 Task: Select a due date automation when advanced on, 2 days before a card is due add basic with the yellow label at 11:00 AM.
Action: Mouse moved to (940, 73)
Screenshot: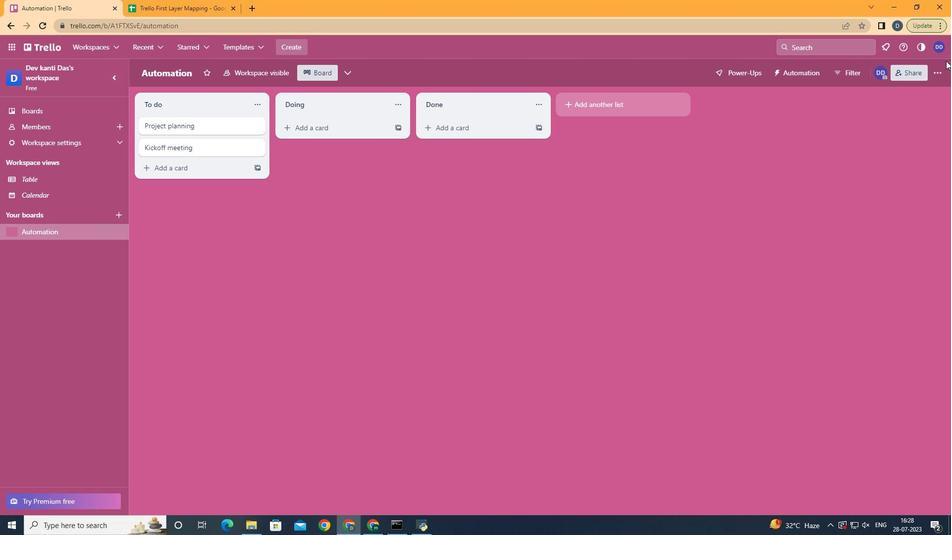 
Action: Mouse pressed left at (940, 73)
Screenshot: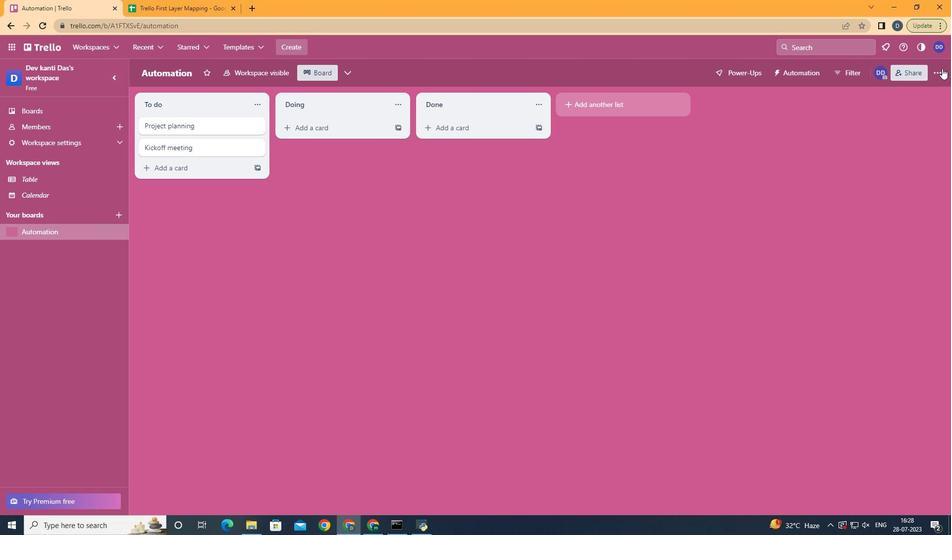 
Action: Mouse moved to (873, 220)
Screenshot: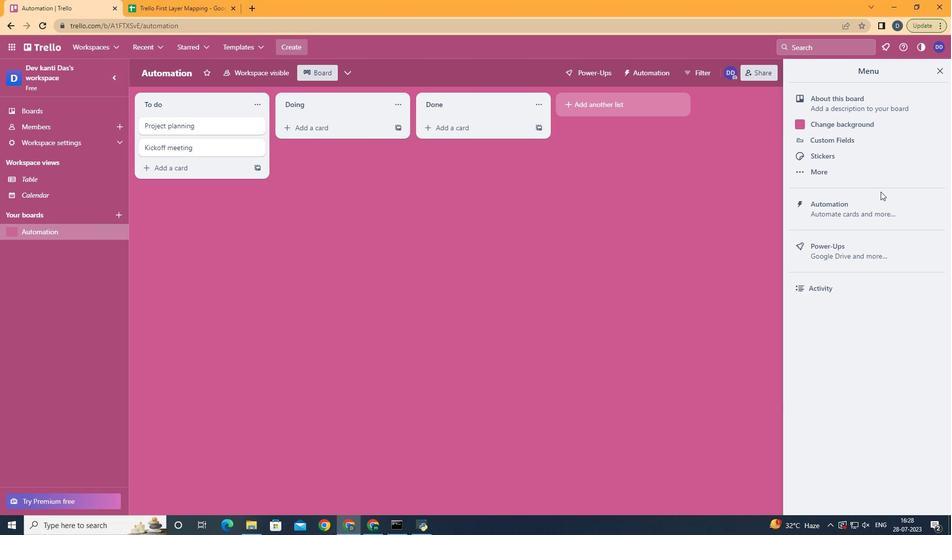 
Action: Mouse pressed left at (873, 220)
Screenshot: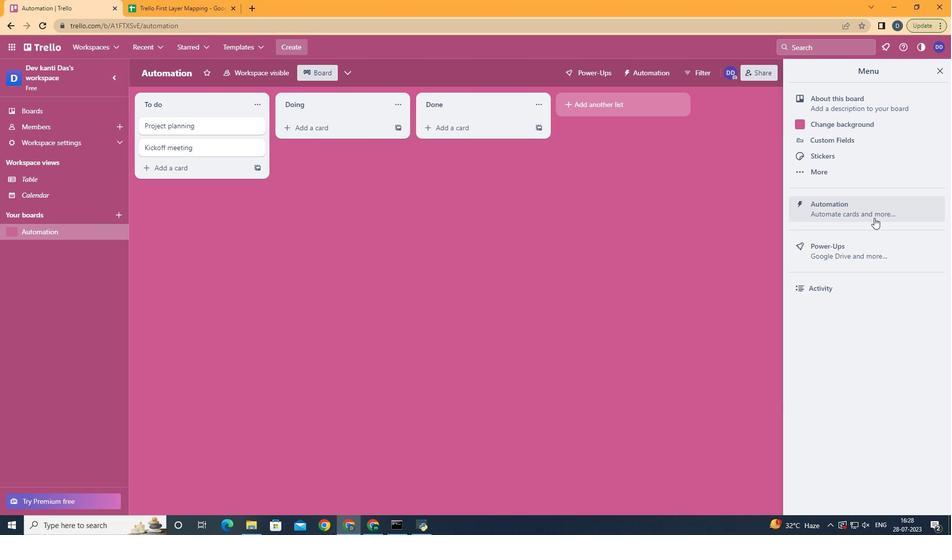 
Action: Mouse moved to (201, 205)
Screenshot: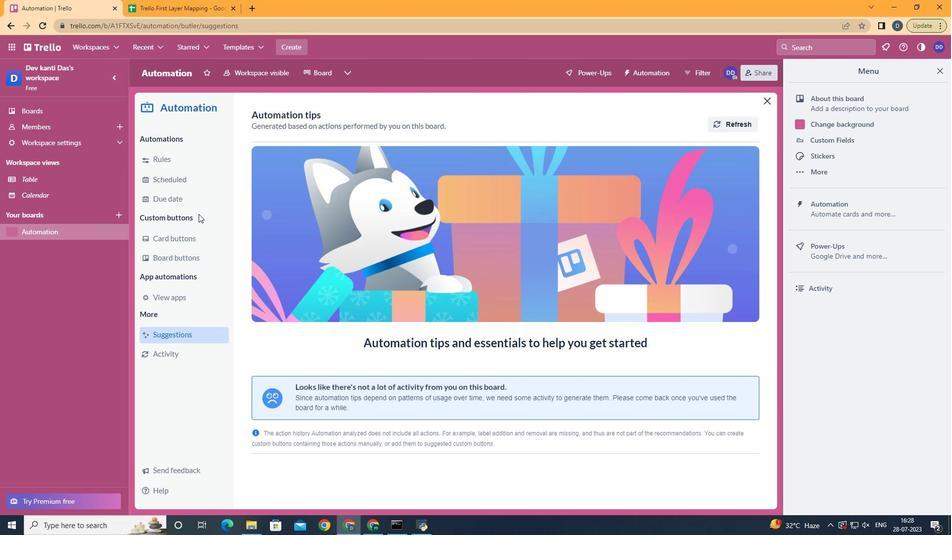 
Action: Mouse pressed left at (201, 205)
Screenshot: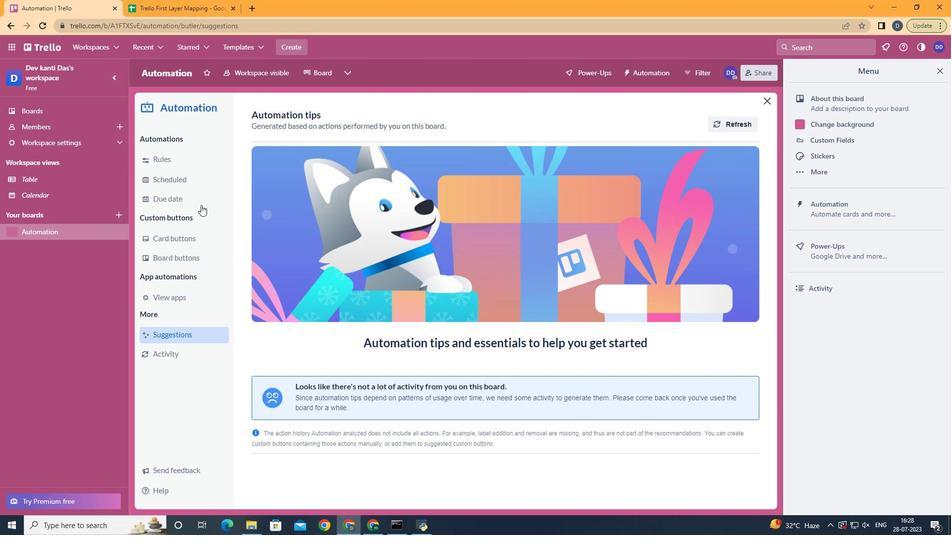 
Action: Mouse moved to (686, 125)
Screenshot: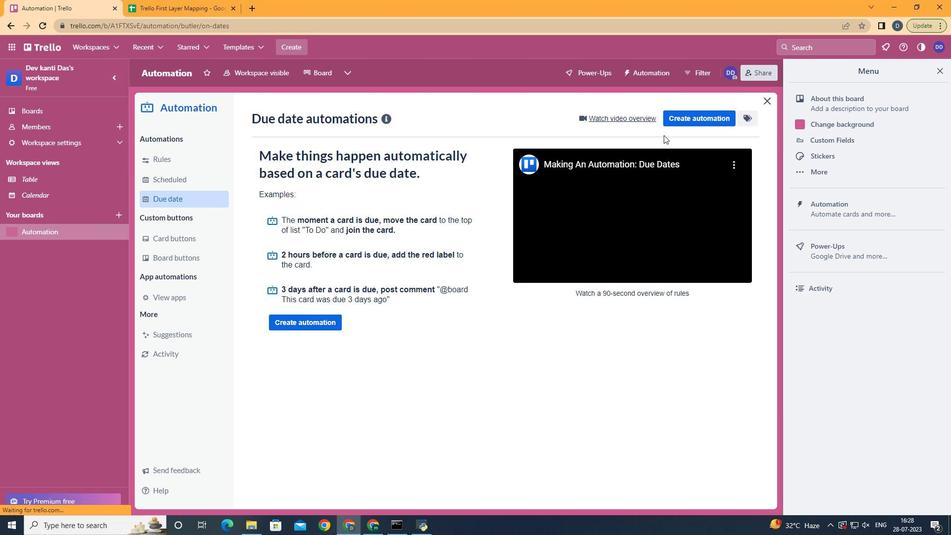 
Action: Mouse pressed left at (686, 125)
Screenshot: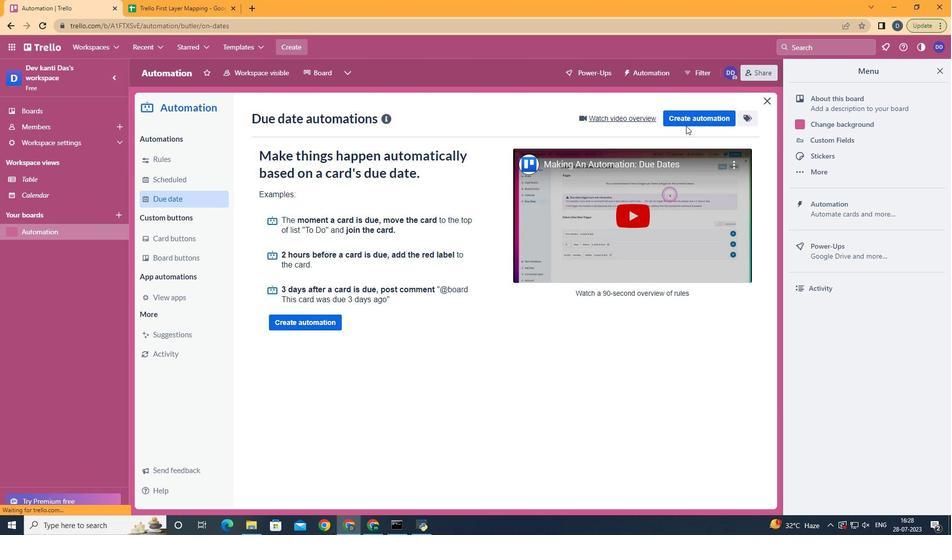 
Action: Mouse moved to (403, 209)
Screenshot: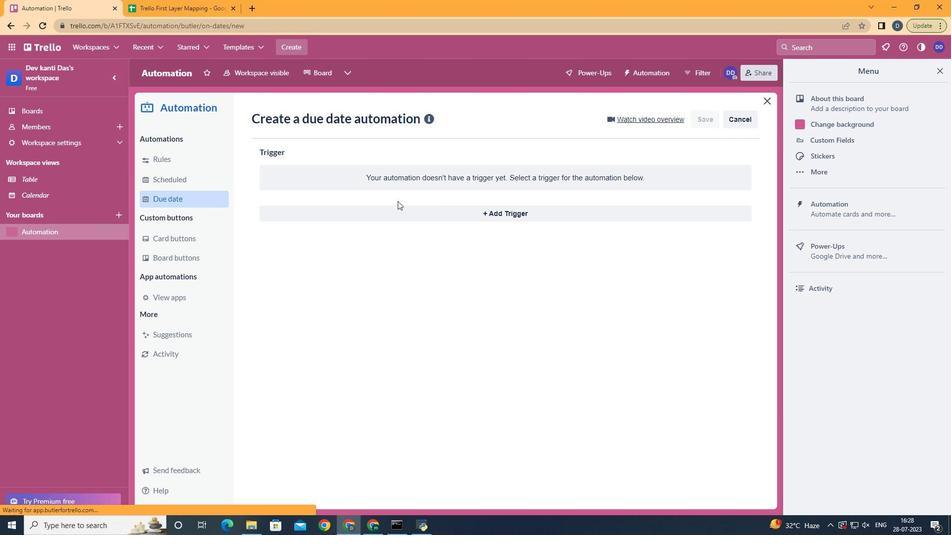
Action: Mouse pressed left at (403, 209)
Screenshot: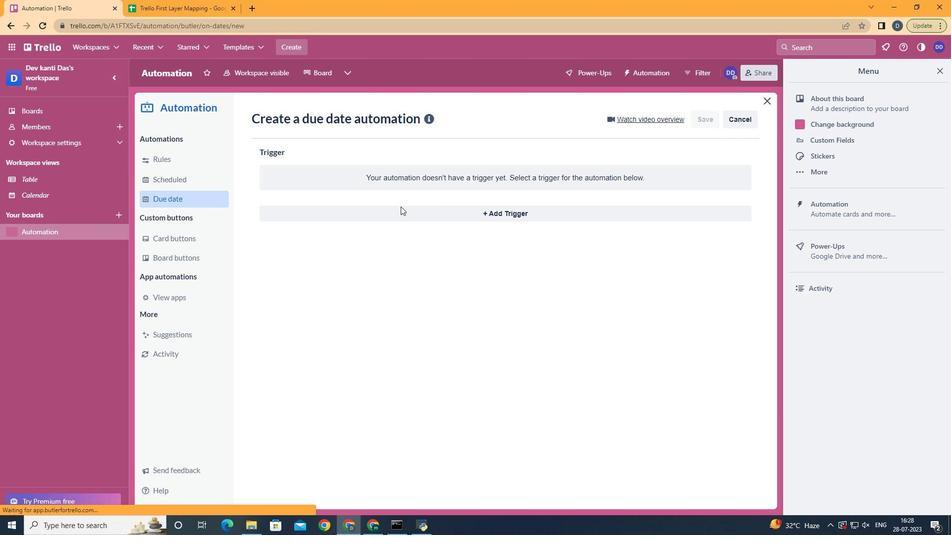 
Action: Mouse moved to (321, 380)
Screenshot: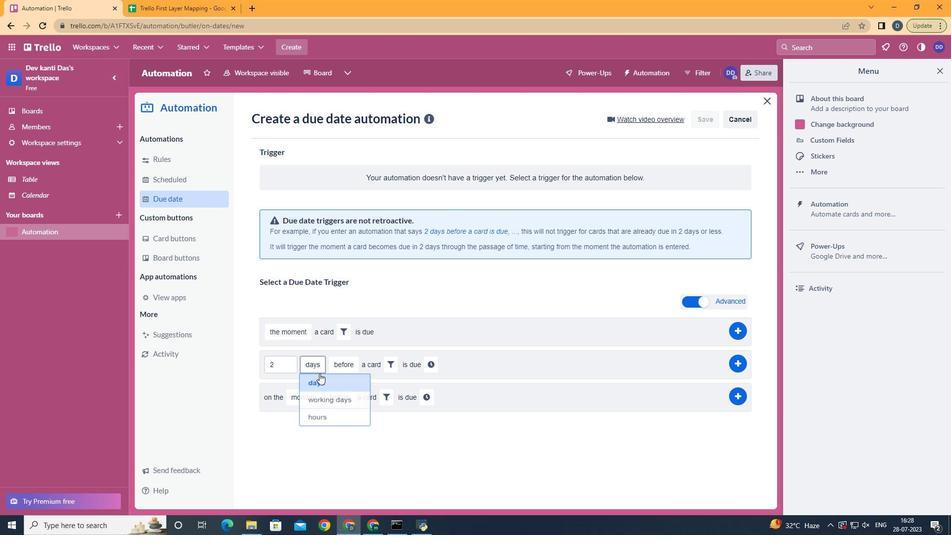 
Action: Mouse pressed left at (321, 380)
Screenshot: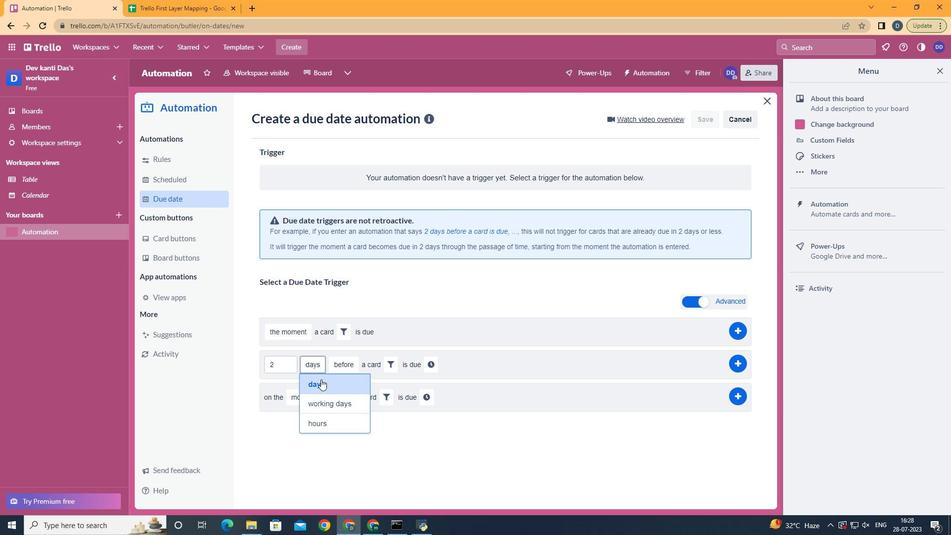 
Action: Mouse moved to (351, 379)
Screenshot: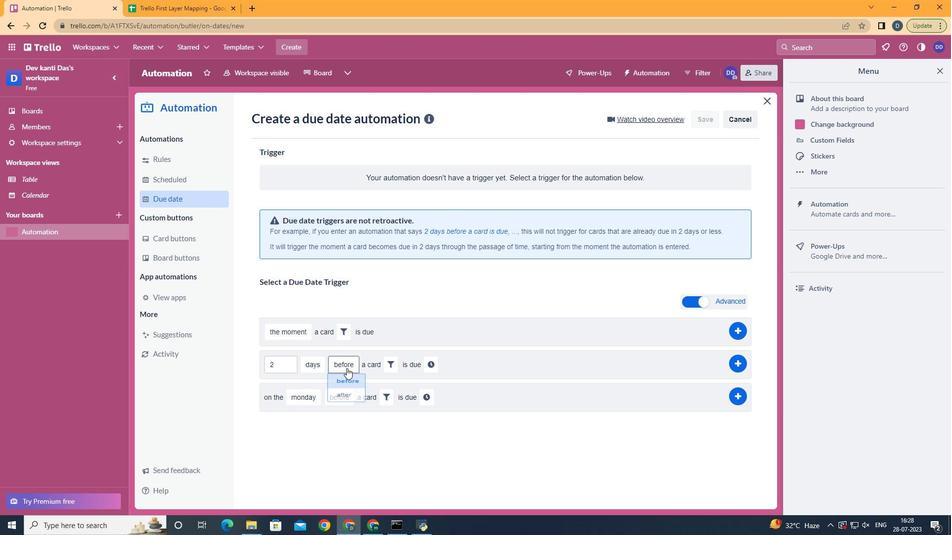 
Action: Mouse pressed left at (351, 379)
Screenshot: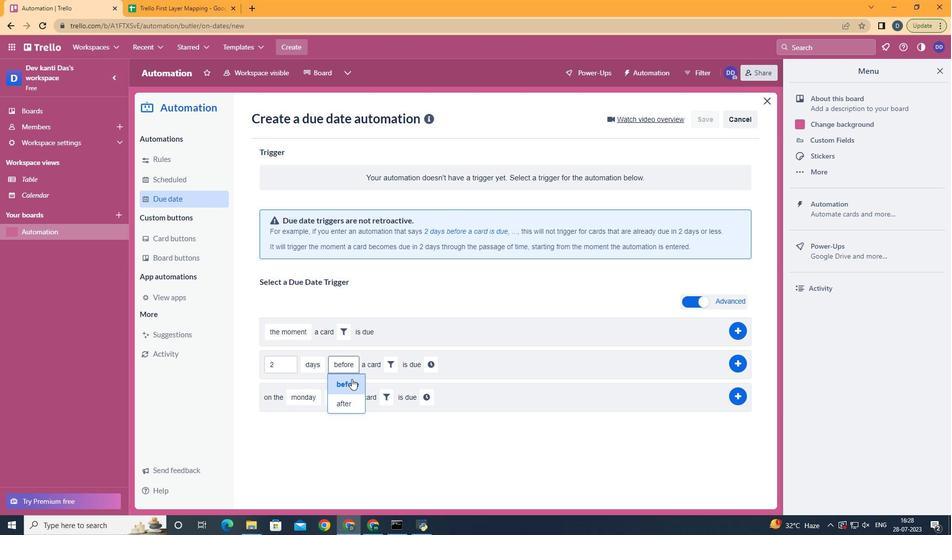 
Action: Mouse moved to (400, 361)
Screenshot: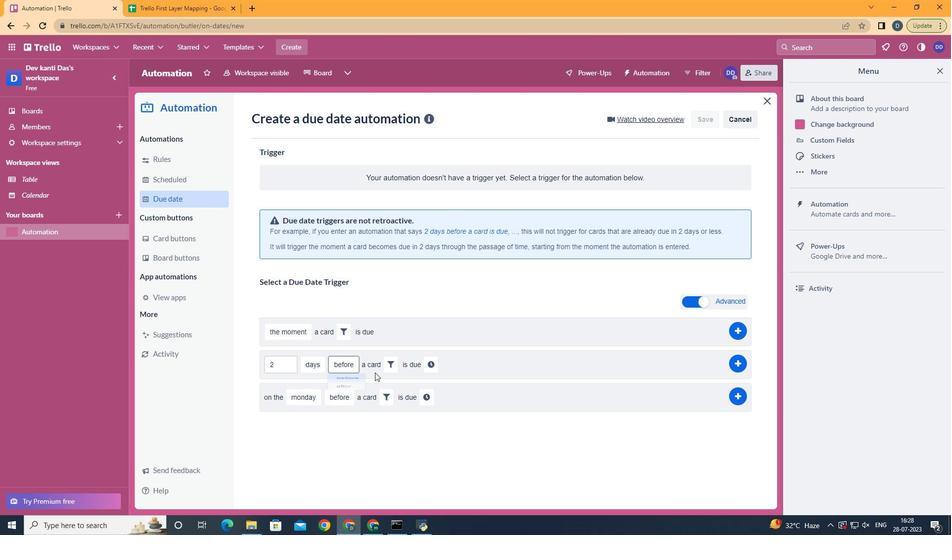 
Action: Mouse pressed left at (400, 361)
Screenshot: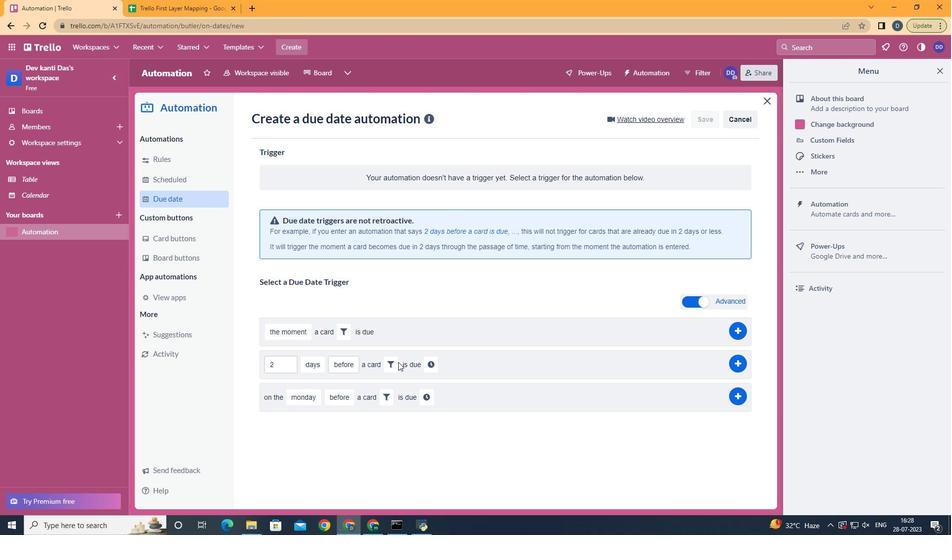 
Action: Mouse moved to (393, 362)
Screenshot: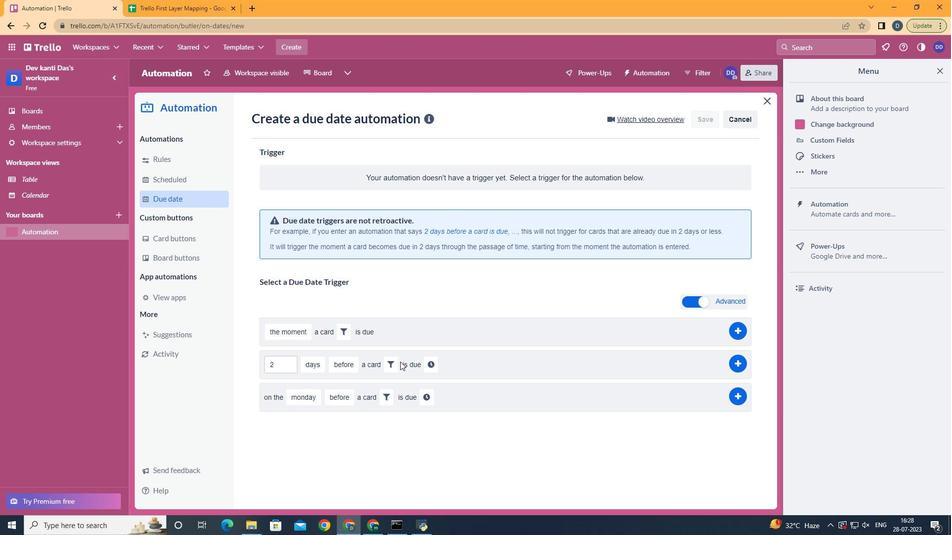 
Action: Mouse pressed left at (393, 362)
Screenshot: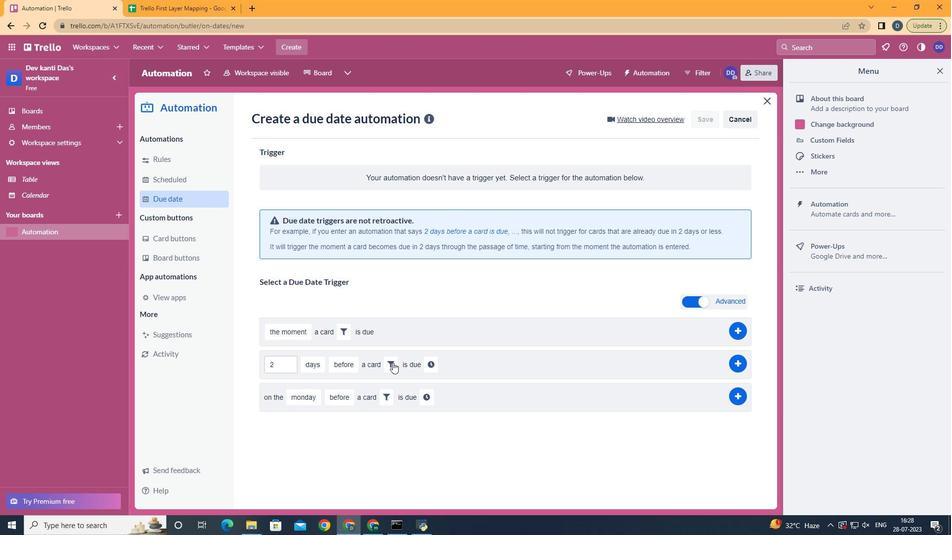 
Action: Mouse moved to (421, 396)
Screenshot: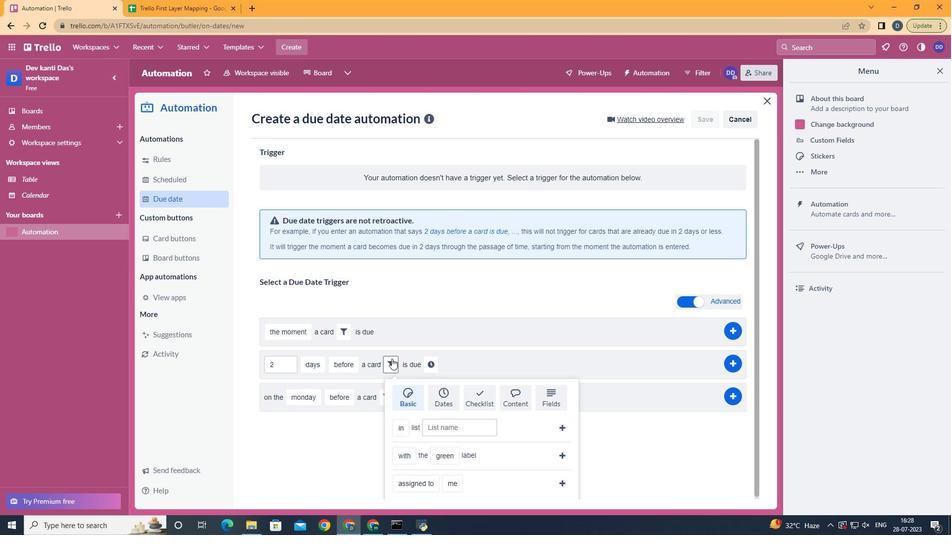 
Action: Mouse scrolled (421, 396) with delta (0, 0)
Screenshot: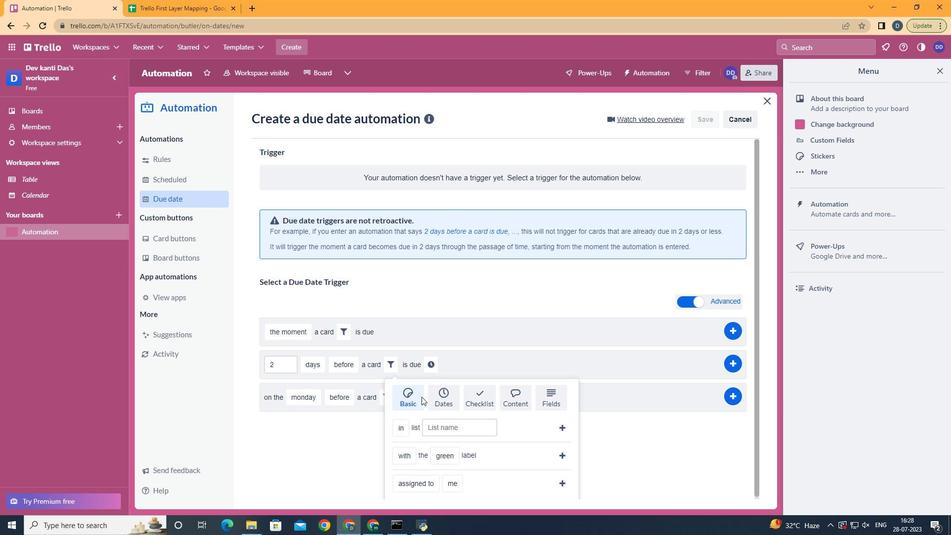 
Action: Mouse scrolled (421, 396) with delta (0, 0)
Screenshot: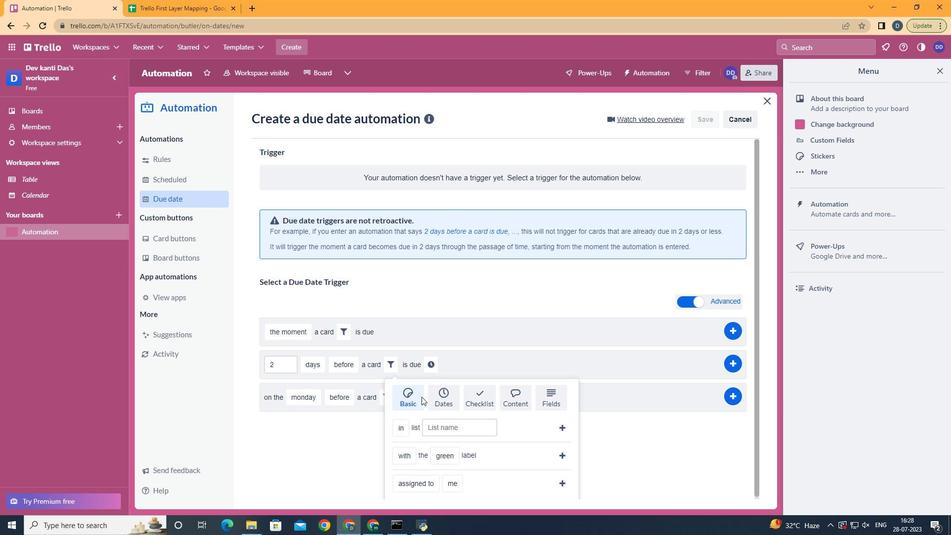 
Action: Mouse scrolled (421, 396) with delta (0, 0)
Screenshot: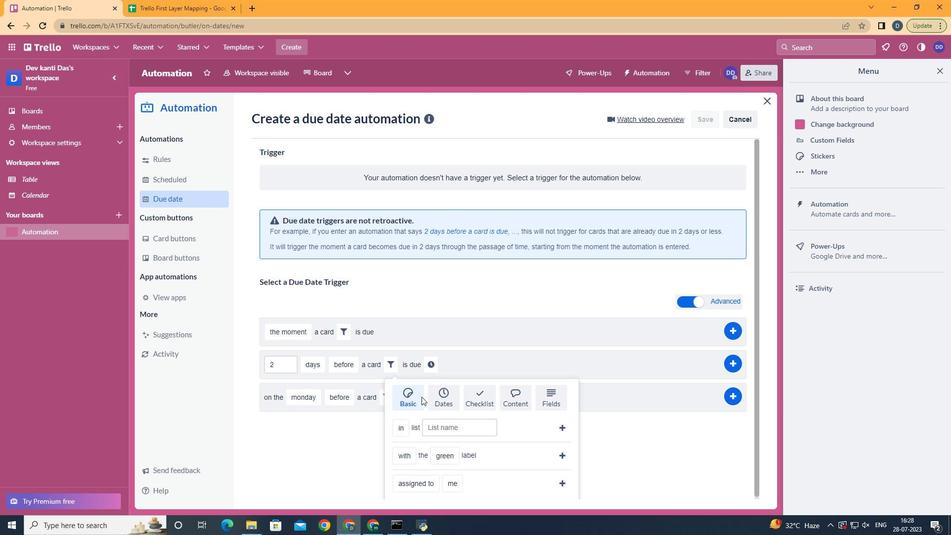 
Action: Mouse moved to (415, 391)
Screenshot: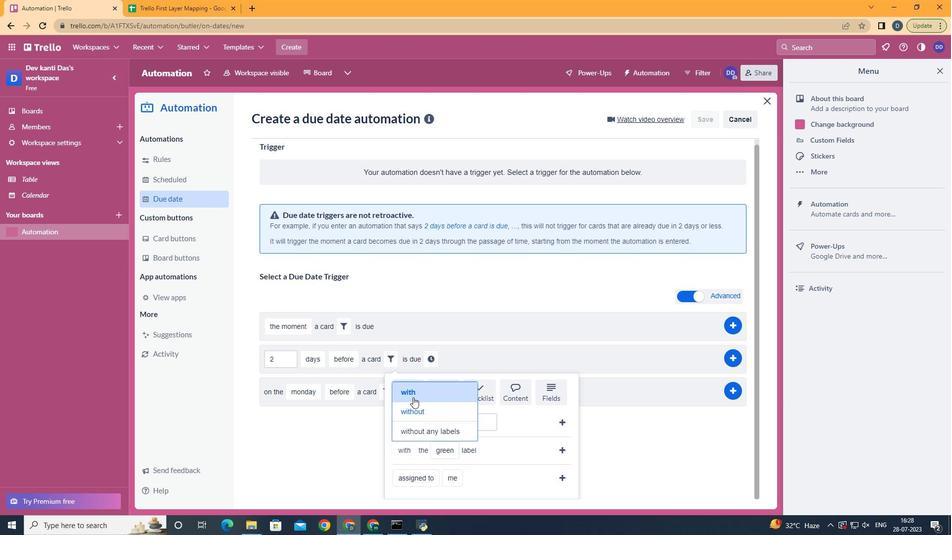 
Action: Mouse pressed left at (415, 391)
Screenshot: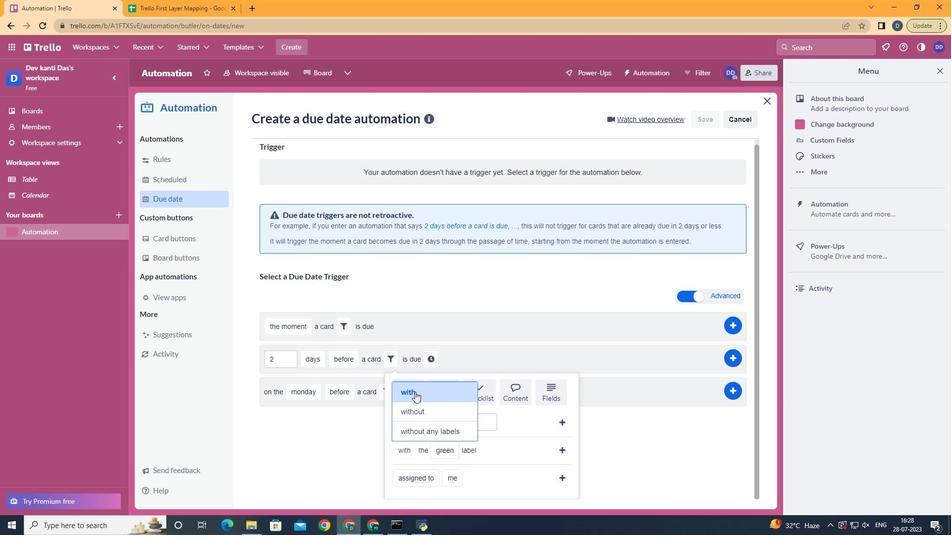 
Action: Mouse moved to (454, 345)
Screenshot: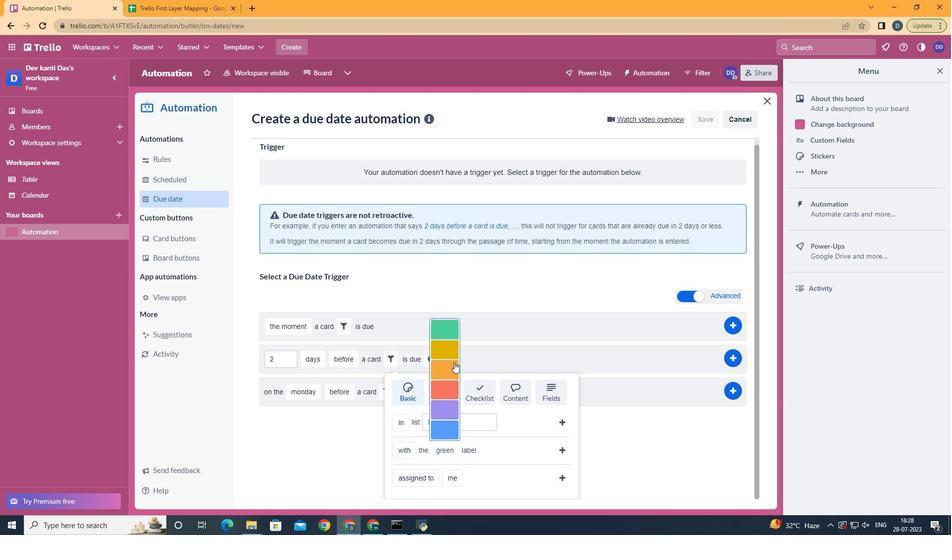 
Action: Mouse pressed left at (454, 345)
Screenshot: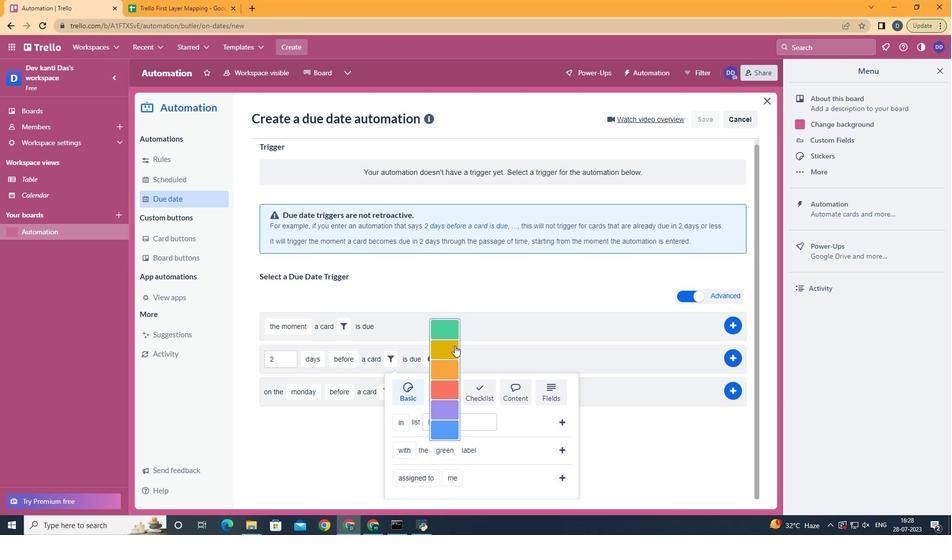 
Action: Mouse moved to (562, 448)
Screenshot: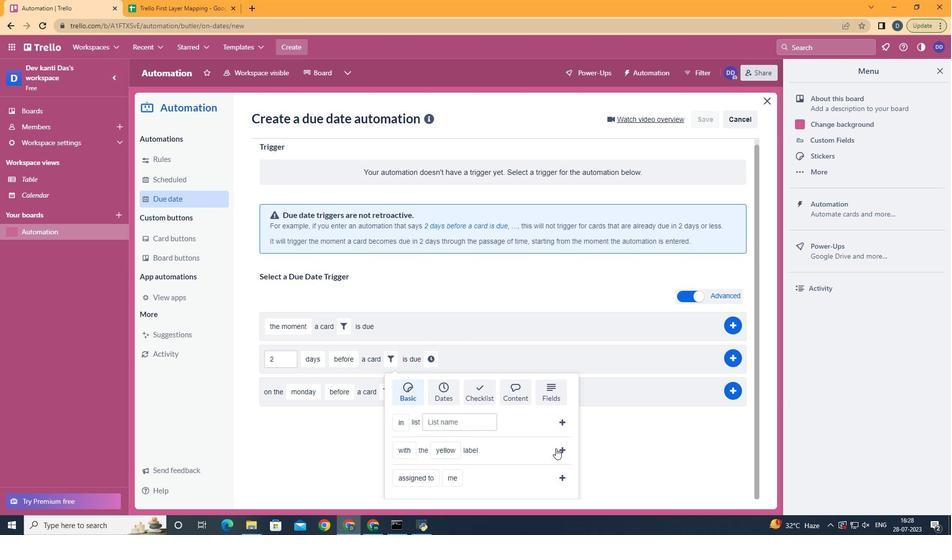 
Action: Mouse pressed left at (562, 448)
Screenshot: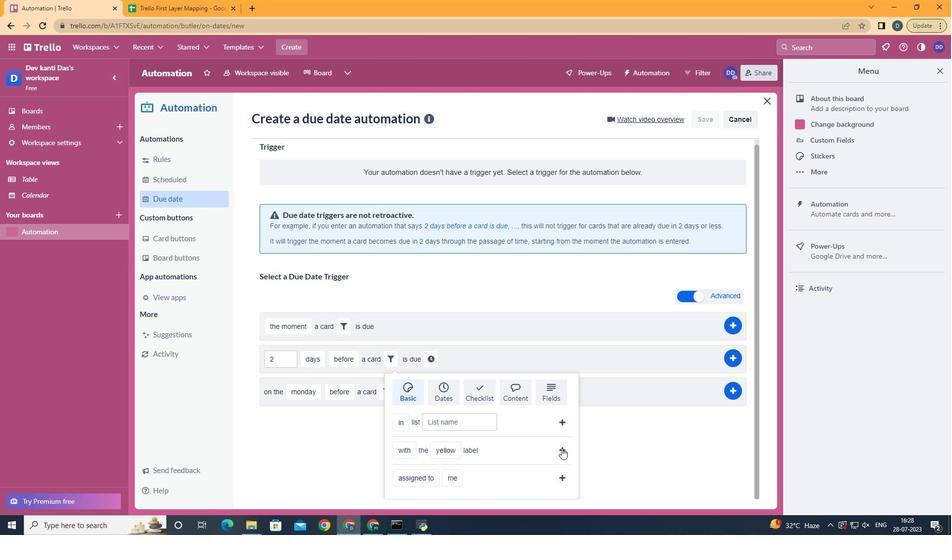 
Action: Mouse moved to (515, 365)
Screenshot: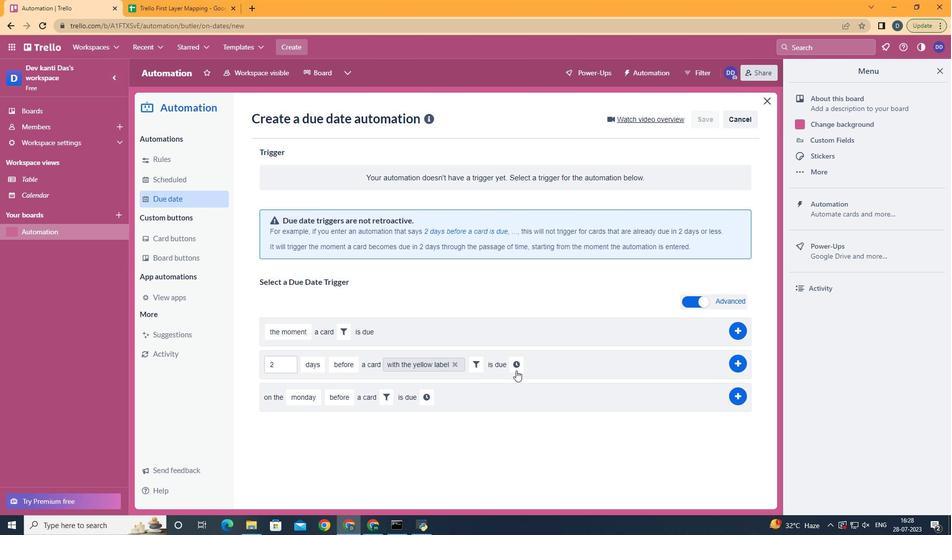 
Action: Mouse pressed left at (515, 365)
Screenshot: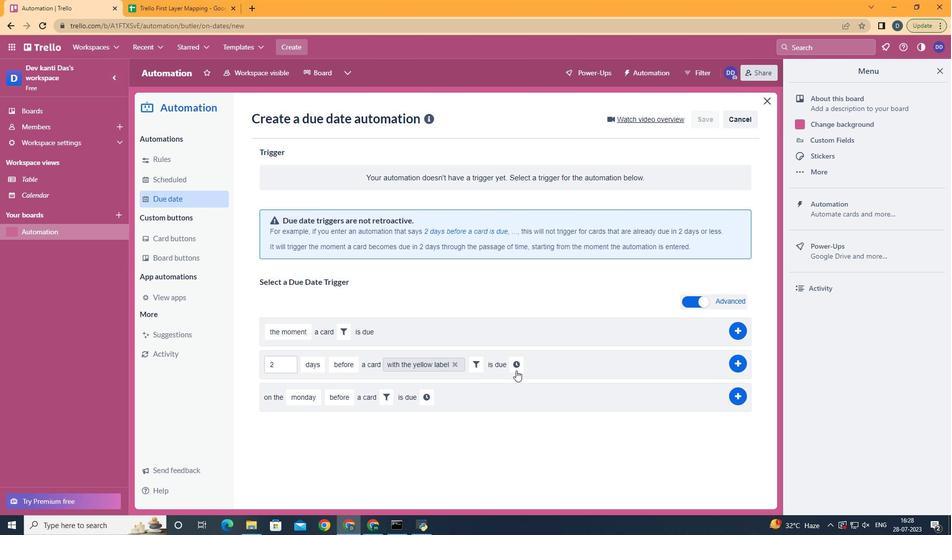 
Action: Mouse moved to (533, 373)
Screenshot: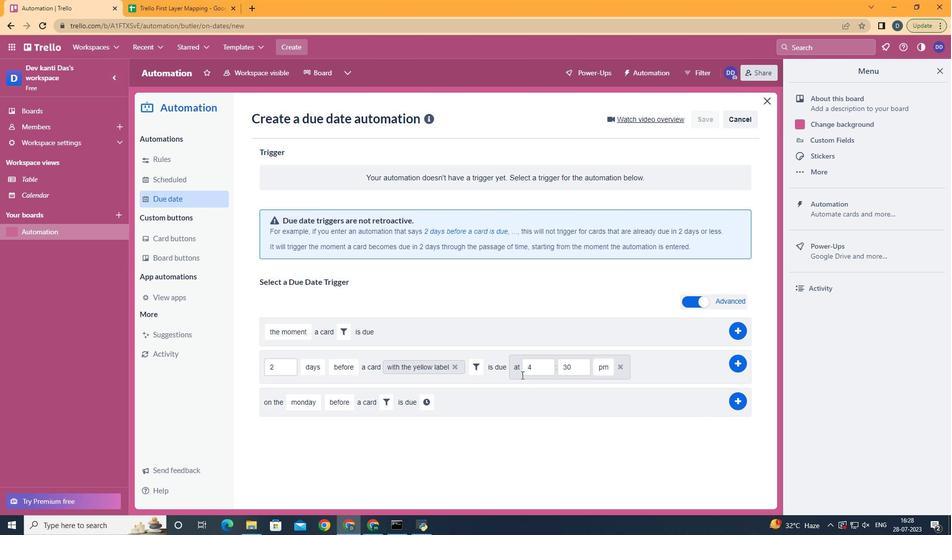 
Action: Mouse pressed left at (533, 373)
Screenshot: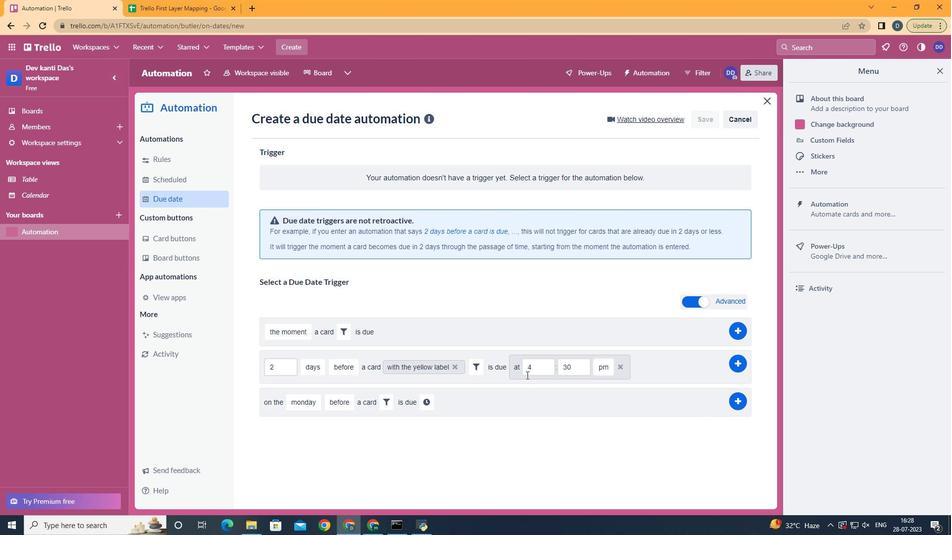 
Action: Mouse moved to (533, 372)
Screenshot: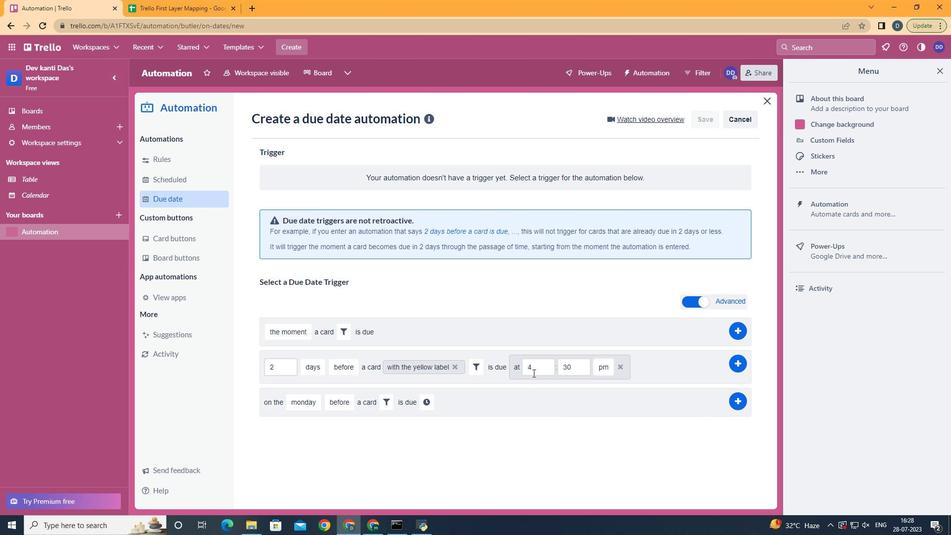 
Action: Key pressed <Key.backspace>11
Screenshot: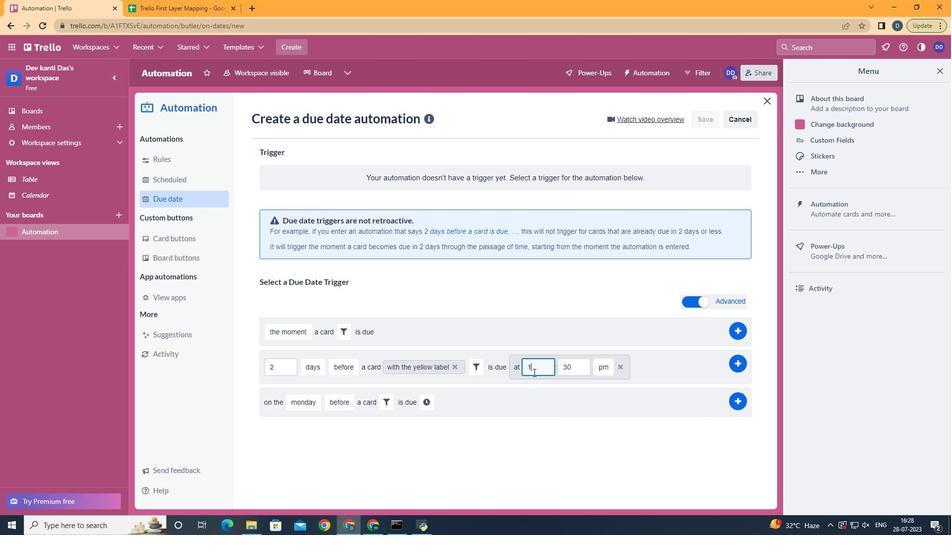
Action: Mouse moved to (576, 371)
Screenshot: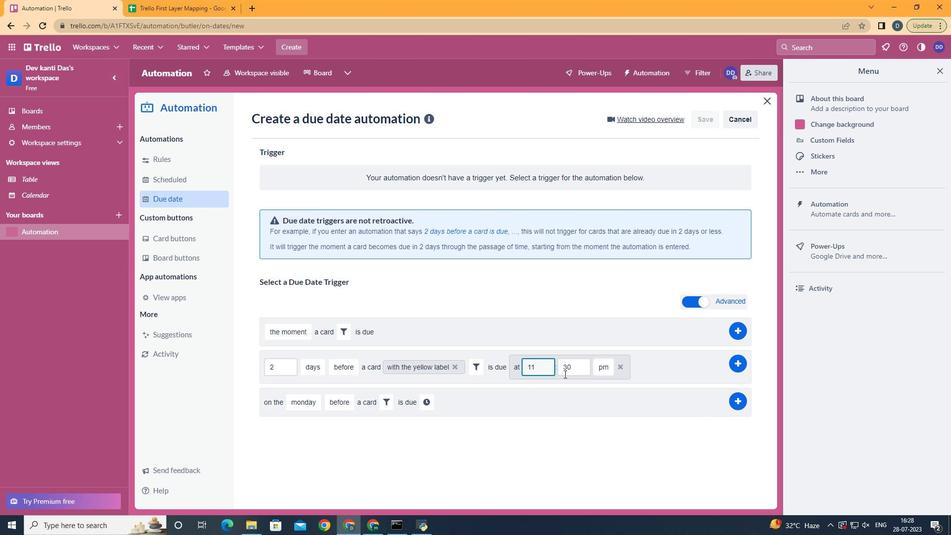 
Action: Mouse pressed left at (576, 371)
Screenshot: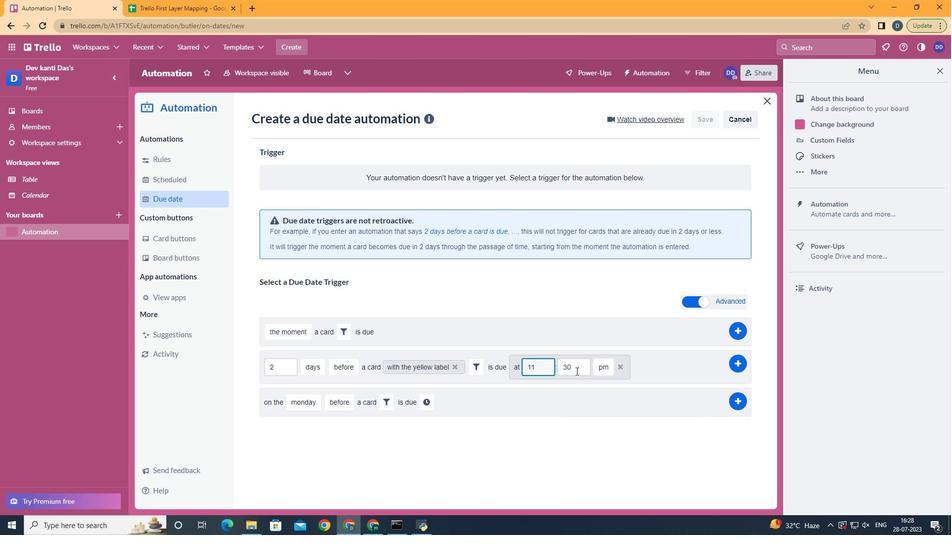 
Action: Mouse moved to (574, 371)
Screenshot: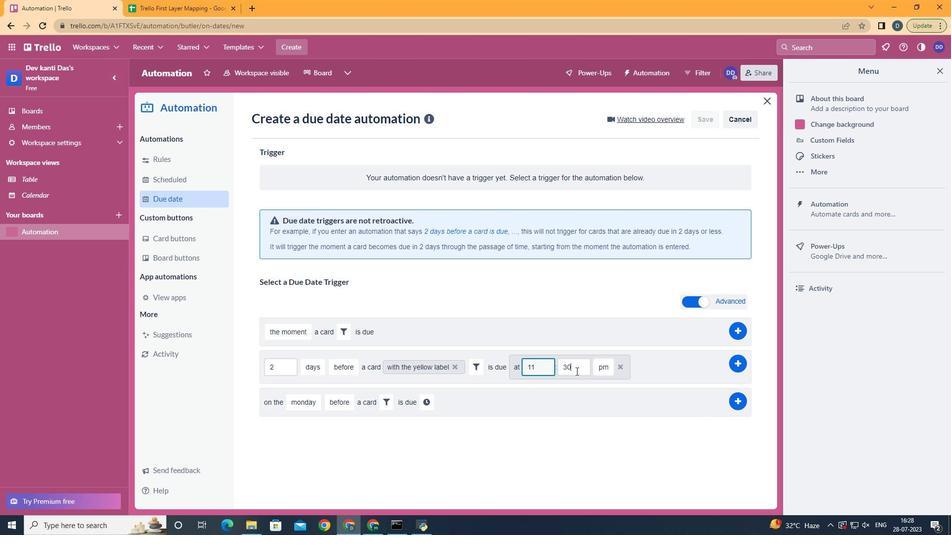 
Action: Key pressed <Key.backspace><Key.backspace>00
Screenshot: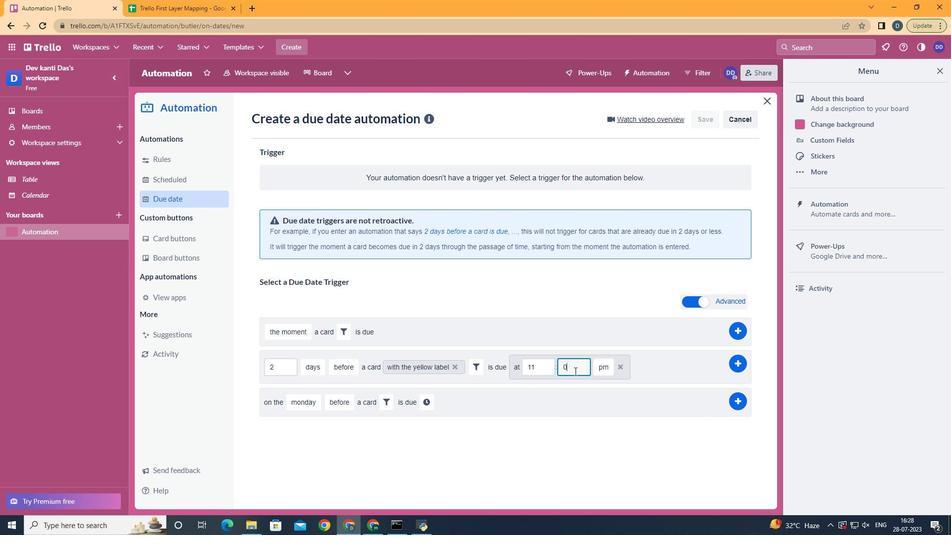 
Action: Mouse moved to (604, 385)
Screenshot: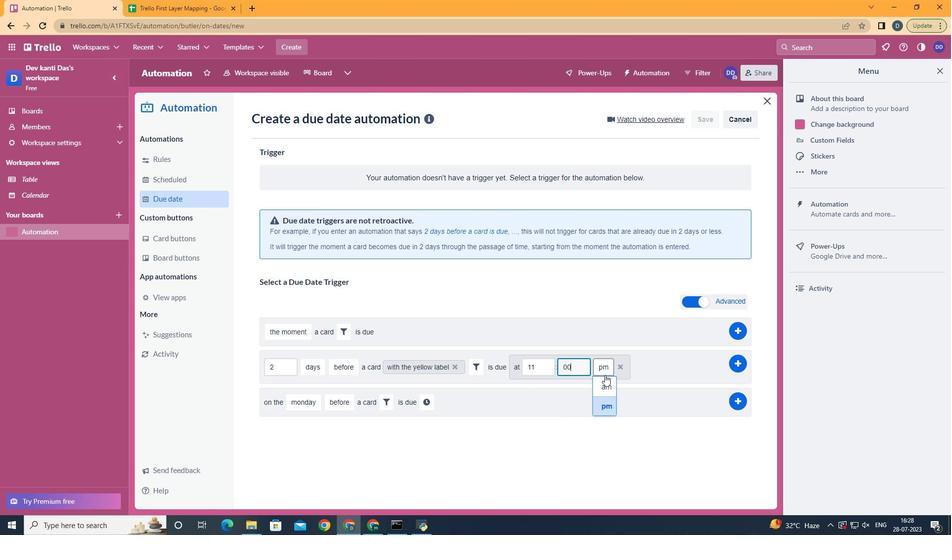 
Action: Mouse pressed left at (604, 385)
Screenshot: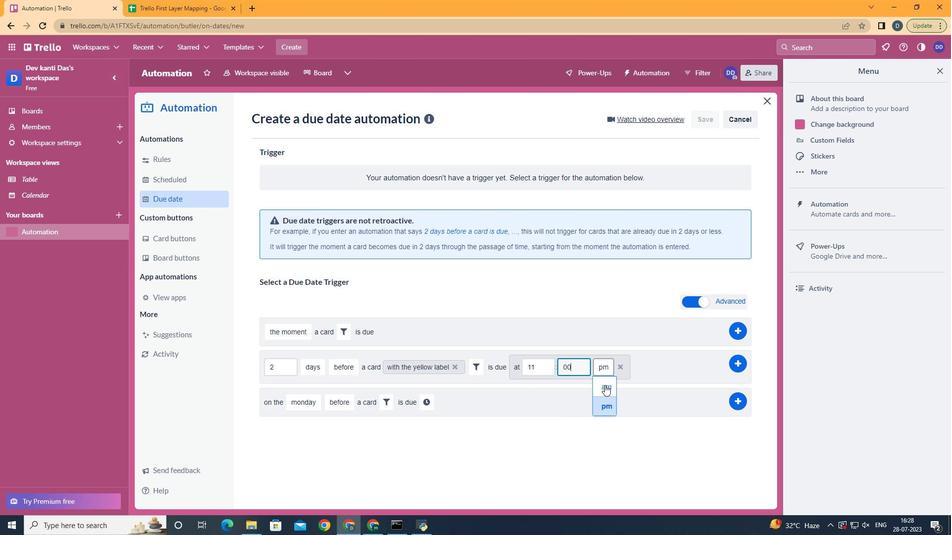 
